 Task: View problems tab.
Action: Mouse moved to (228, 195)
Screenshot: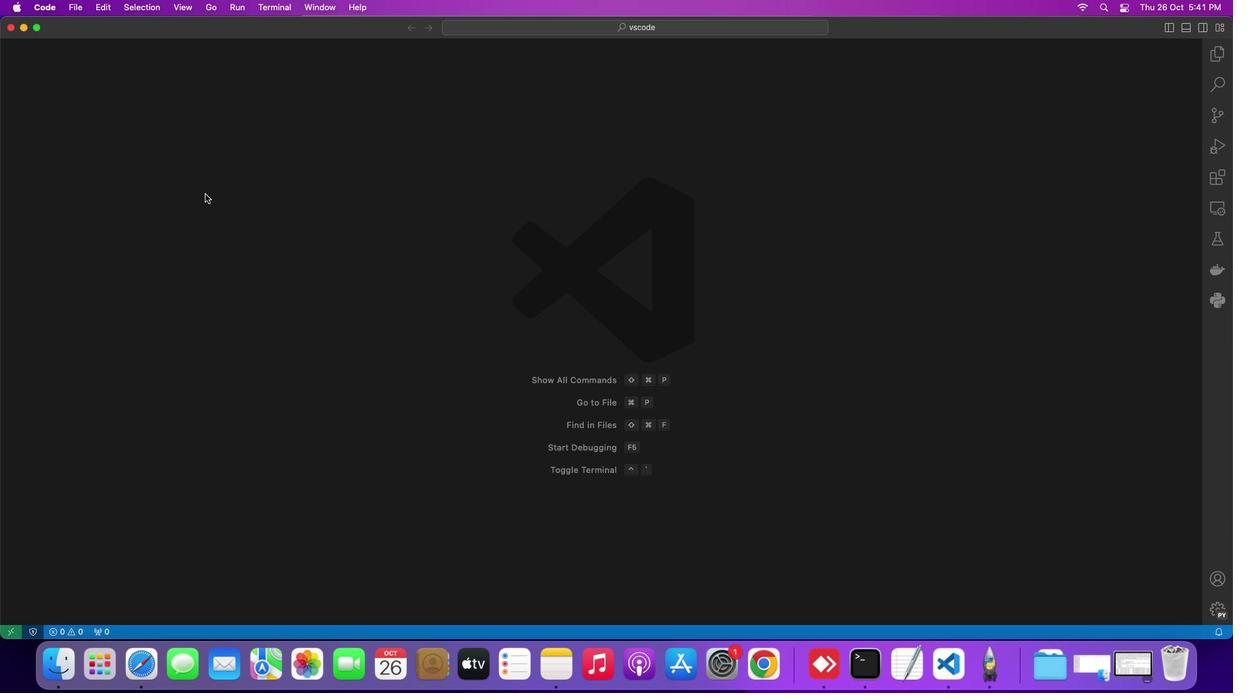 
Action: Mouse pressed left at (228, 195)
Screenshot: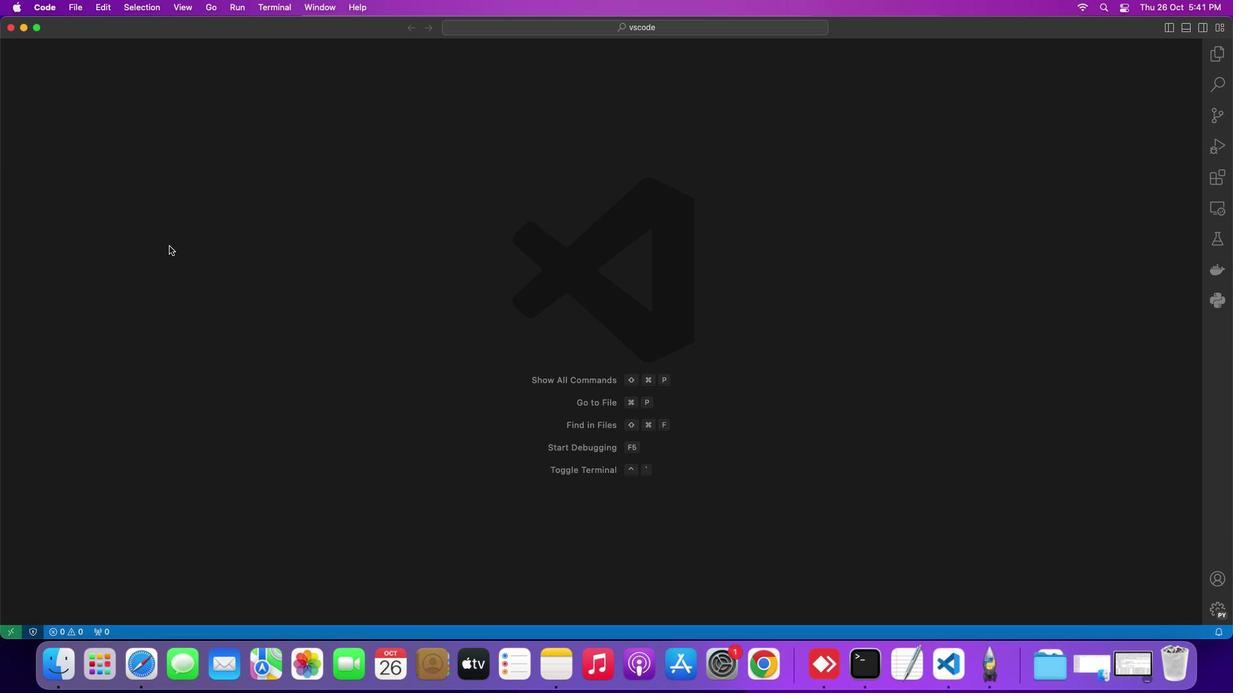 
Action: Mouse moved to (197, 17)
Screenshot: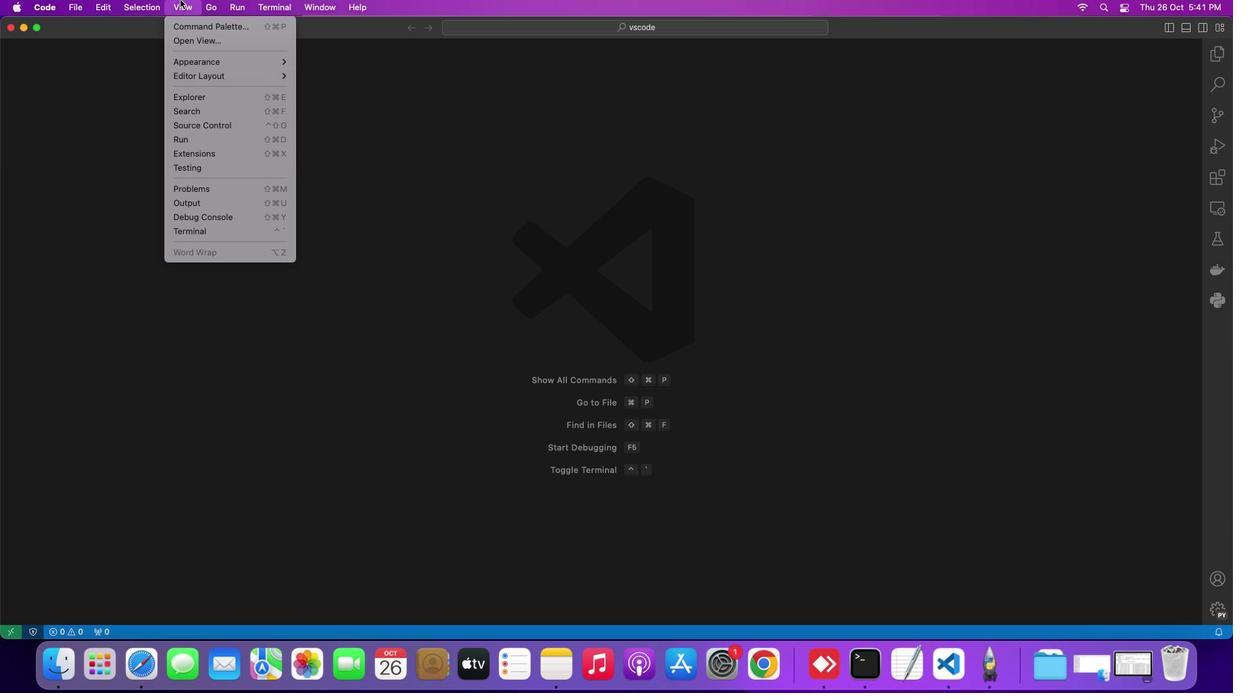 
Action: Mouse pressed left at (197, 17)
Screenshot: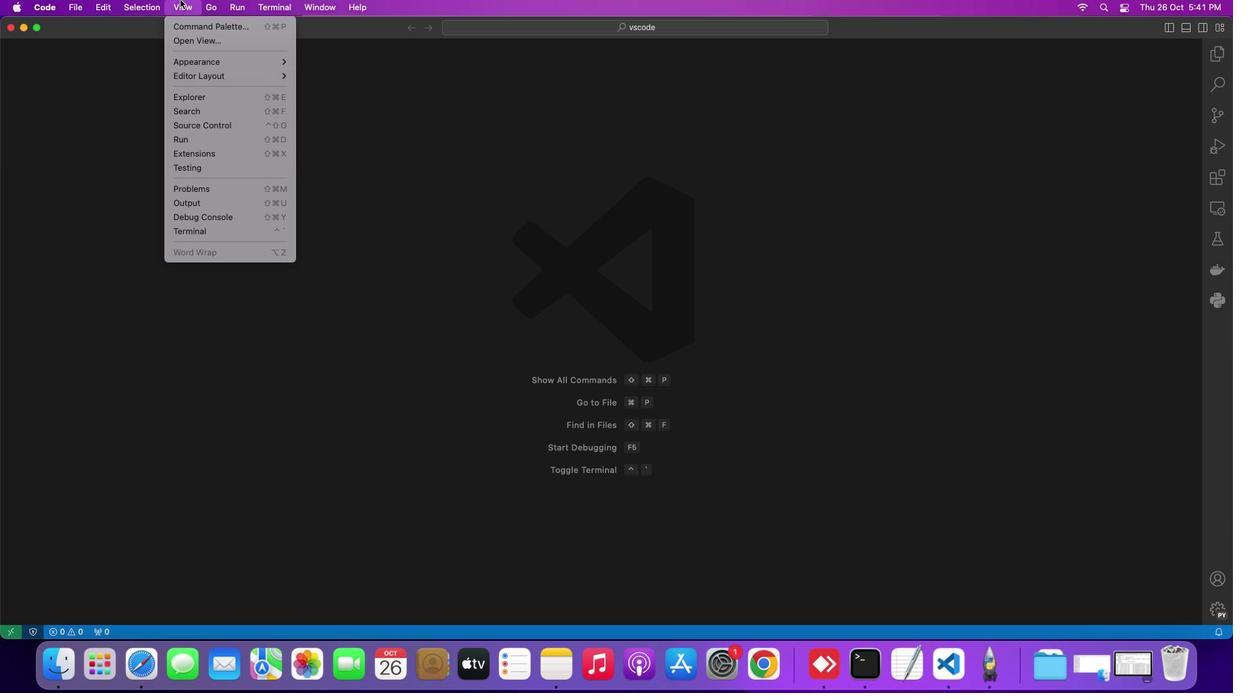 
Action: Mouse moved to (225, 181)
Screenshot: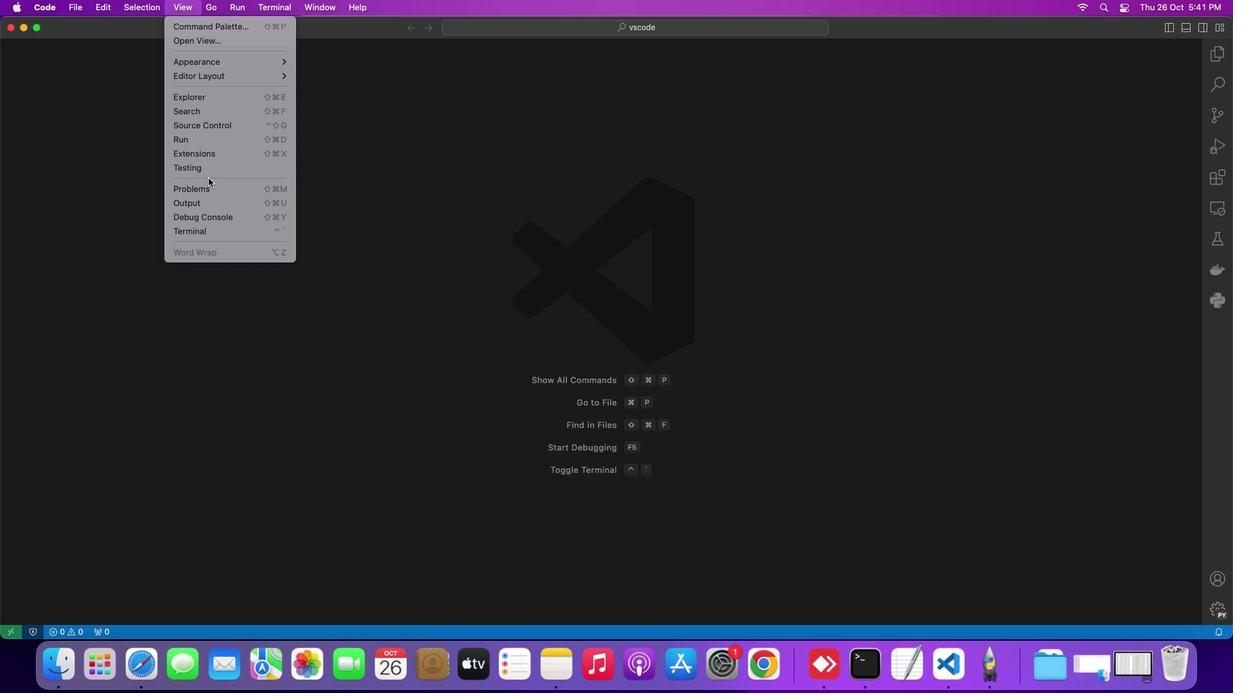 
Action: Mouse pressed left at (225, 181)
Screenshot: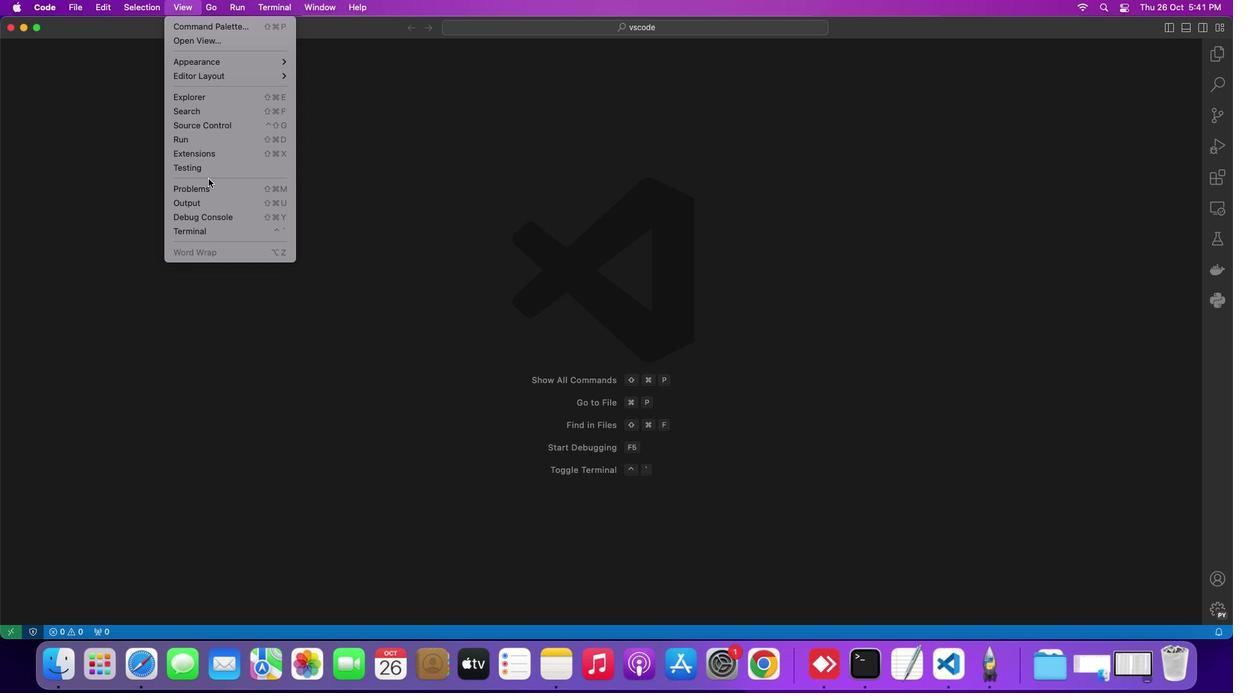 
Action: Mouse moved to (228, 216)
Screenshot: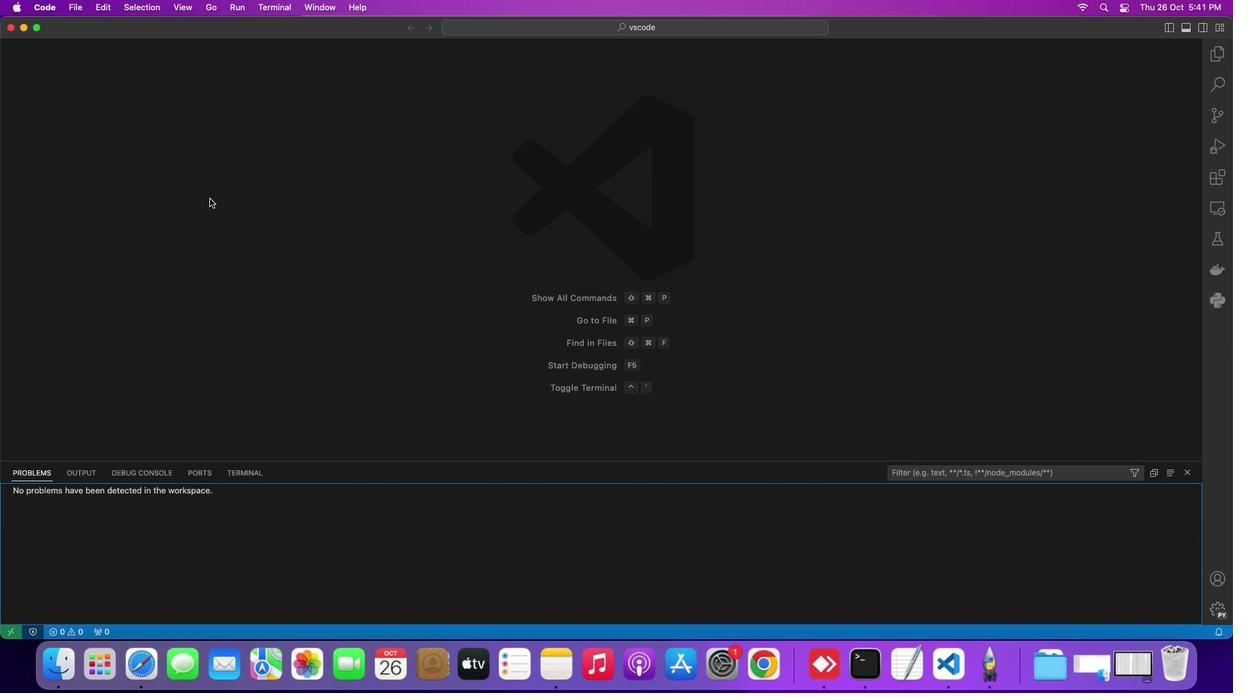 
